 Task: Set the width for the flaschen-taschen video output to 26.
Action: Mouse moved to (127, 22)
Screenshot: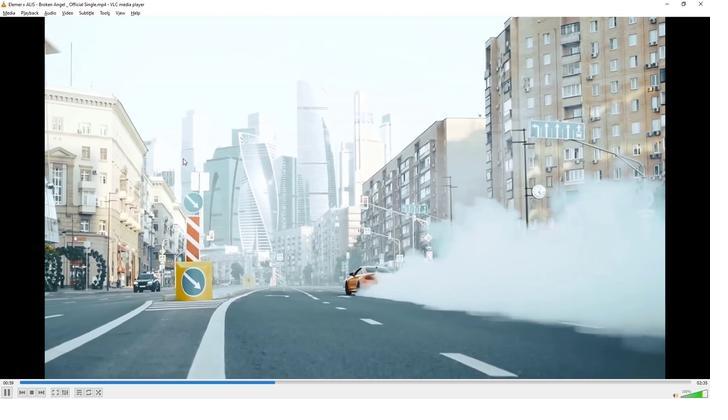 
Action: Mouse pressed left at (127, 22)
Screenshot: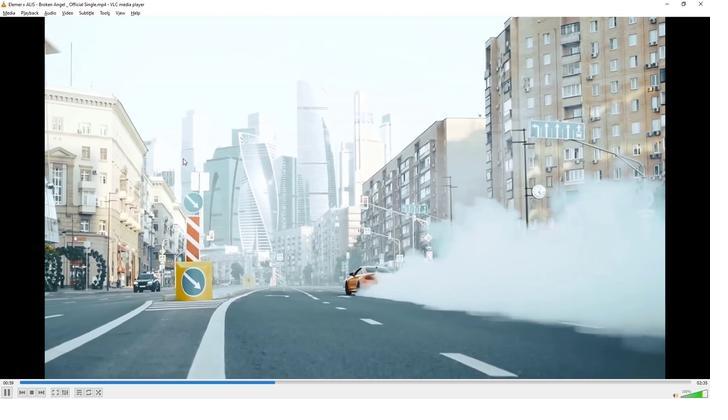 
Action: Mouse moved to (134, 105)
Screenshot: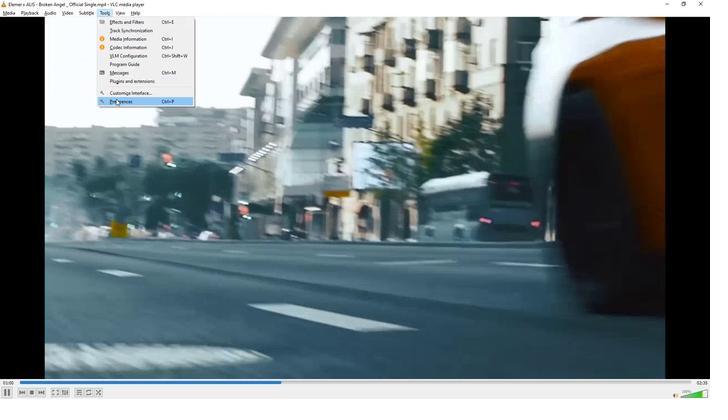 
Action: Mouse pressed left at (134, 105)
Screenshot: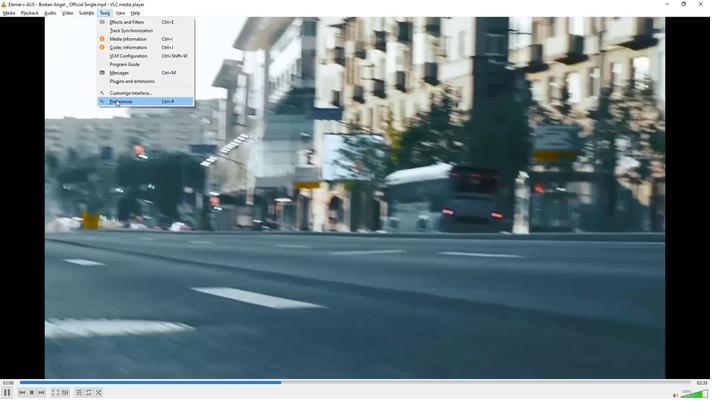 
Action: Mouse moved to (155, 308)
Screenshot: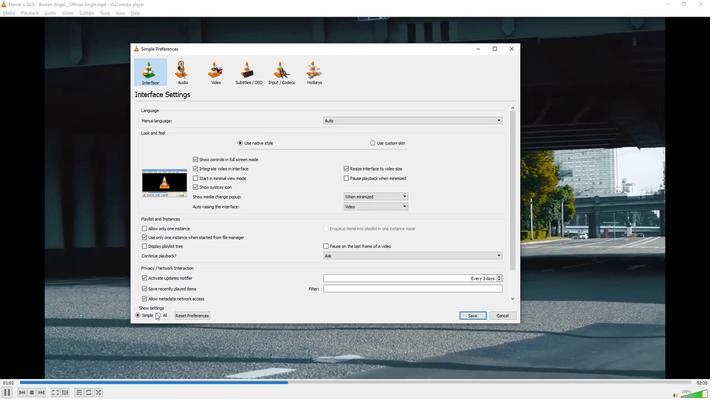 
Action: Mouse pressed left at (155, 308)
Screenshot: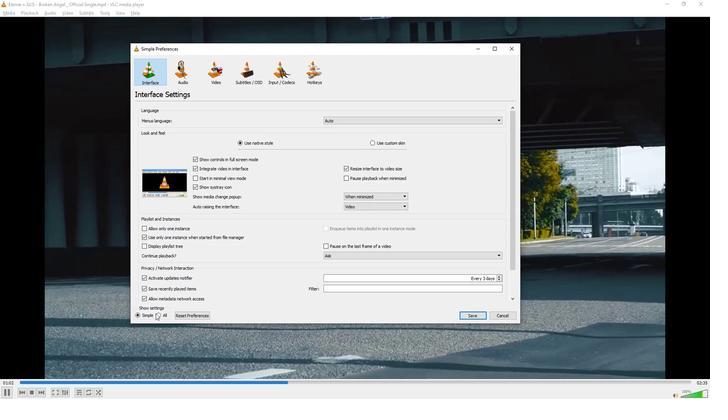 
Action: Mouse moved to (156, 309)
Screenshot: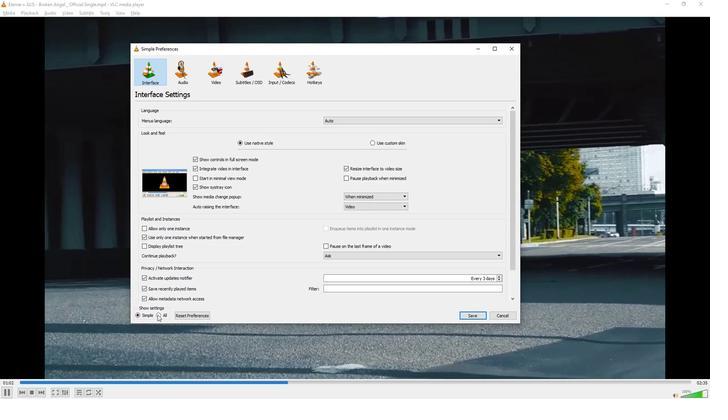 
Action: Mouse pressed left at (156, 309)
Screenshot: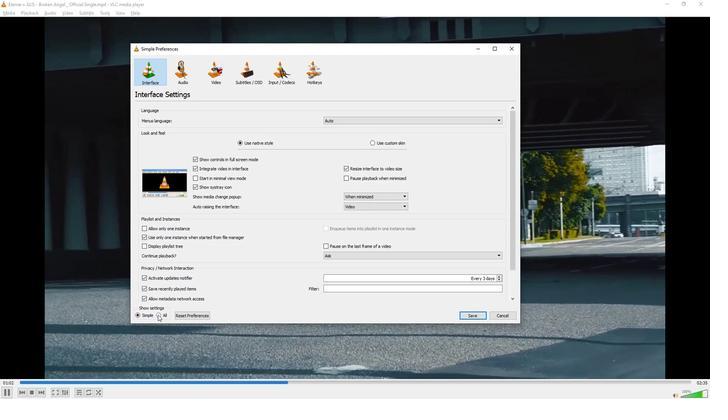 
Action: Mouse moved to (159, 255)
Screenshot: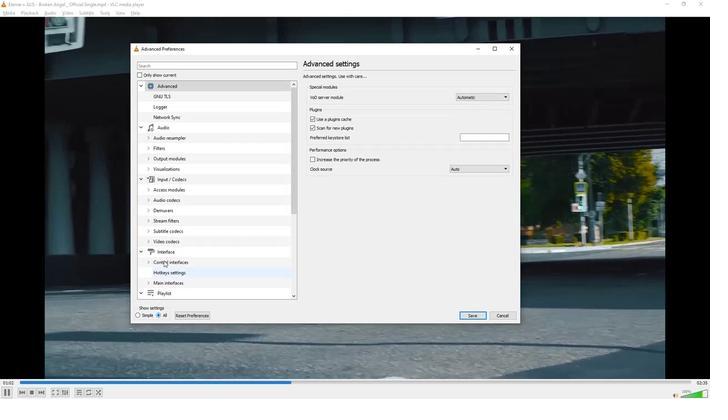 
Action: Mouse scrolled (159, 255) with delta (0, 0)
Screenshot: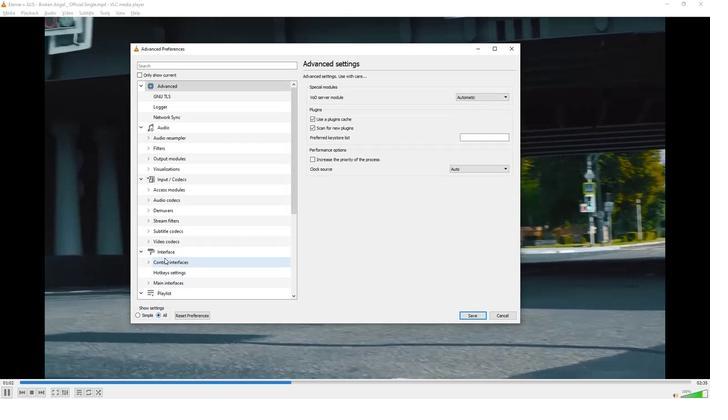 
Action: Mouse scrolled (159, 255) with delta (0, 0)
Screenshot: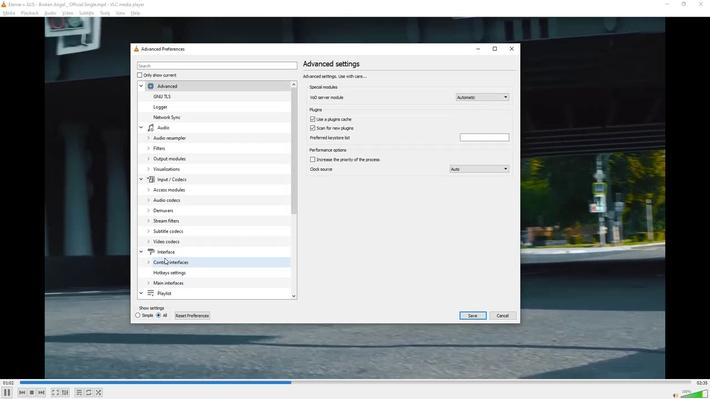 
Action: Mouse scrolled (159, 255) with delta (0, 0)
Screenshot: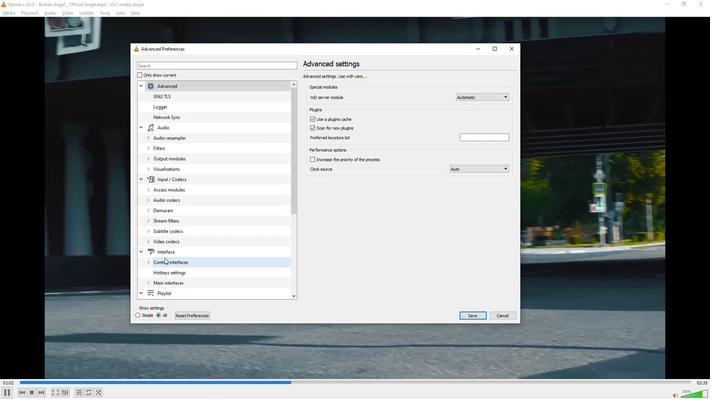 
Action: Mouse scrolled (159, 255) with delta (0, 0)
Screenshot: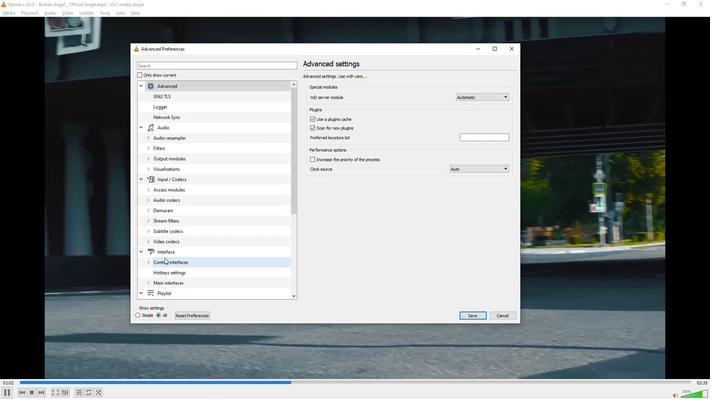 
Action: Mouse scrolled (159, 255) with delta (0, 0)
Screenshot: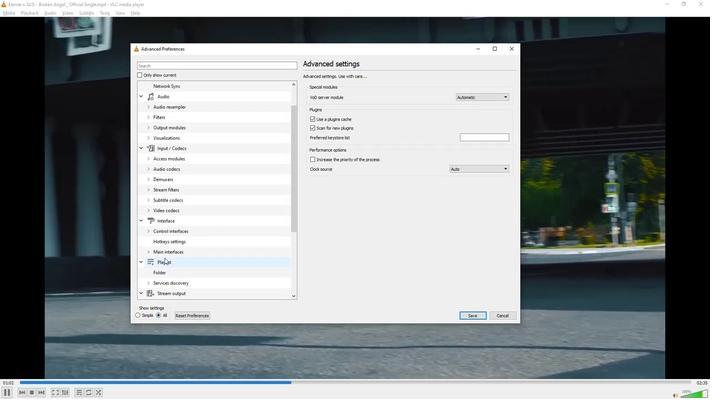 
Action: Mouse moved to (159, 255)
Screenshot: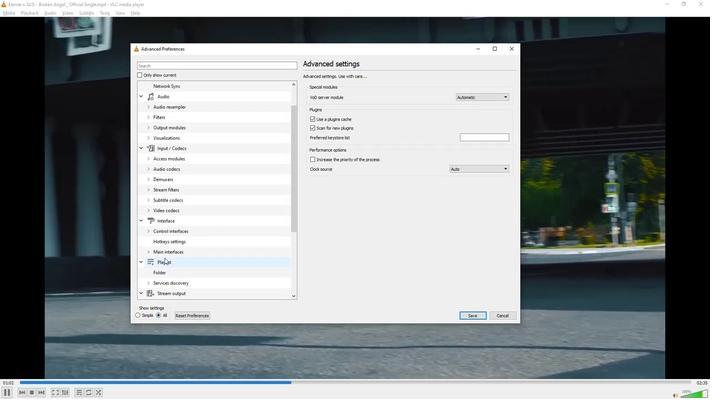 
Action: Mouse scrolled (159, 254) with delta (0, 0)
Screenshot: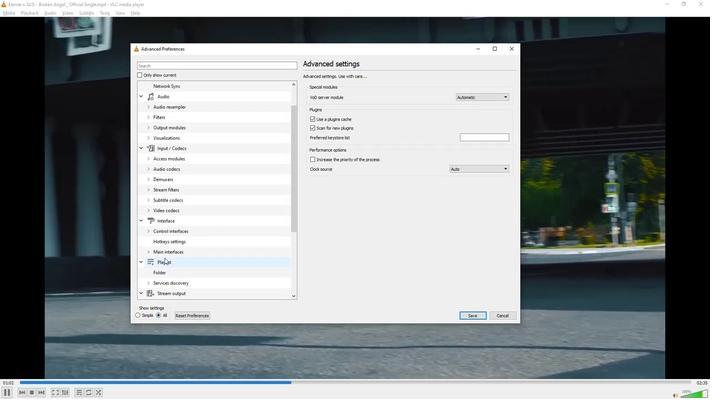 
Action: Mouse scrolled (159, 254) with delta (0, 0)
Screenshot: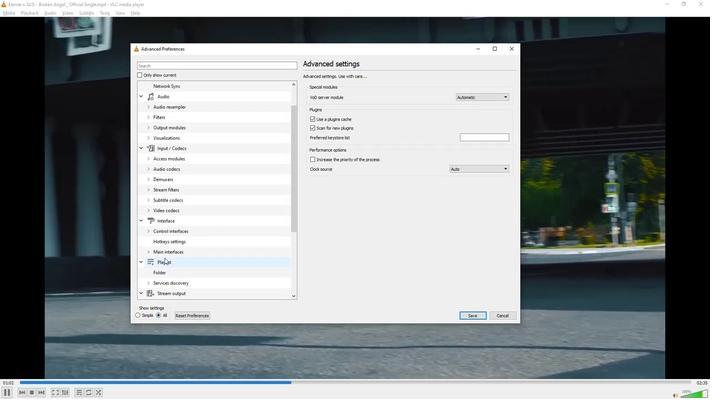 
Action: Mouse moved to (150, 270)
Screenshot: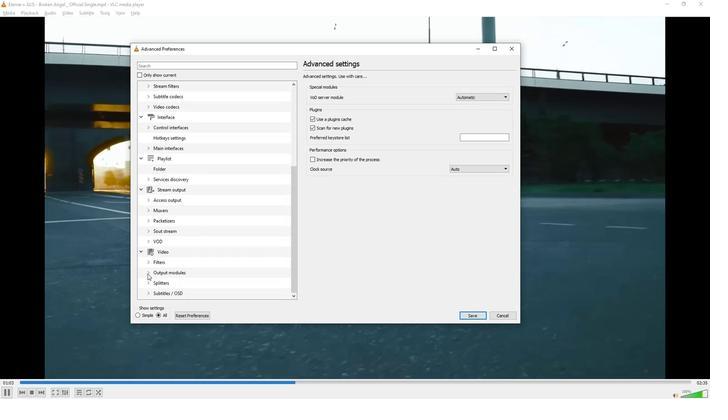 
Action: Mouse pressed left at (150, 270)
Screenshot: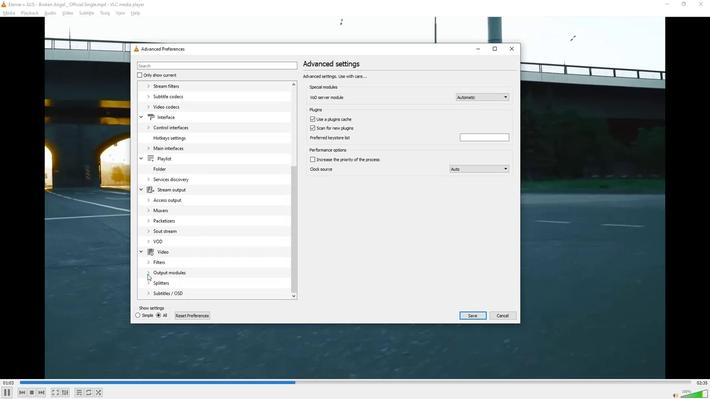 
Action: Mouse moved to (162, 270)
Screenshot: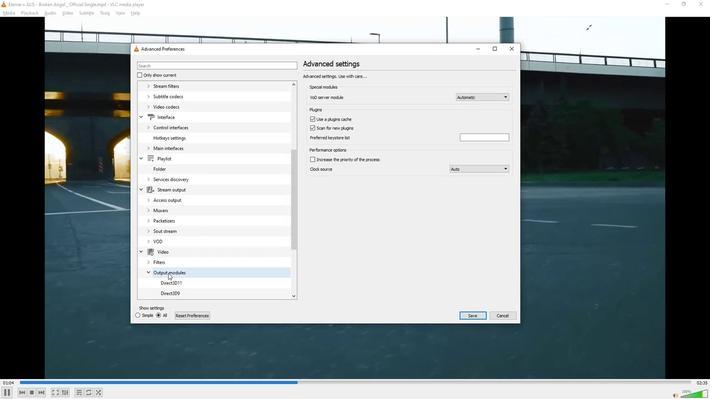 
Action: Mouse scrolled (162, 269) with delta (0, 0)
Screenshot: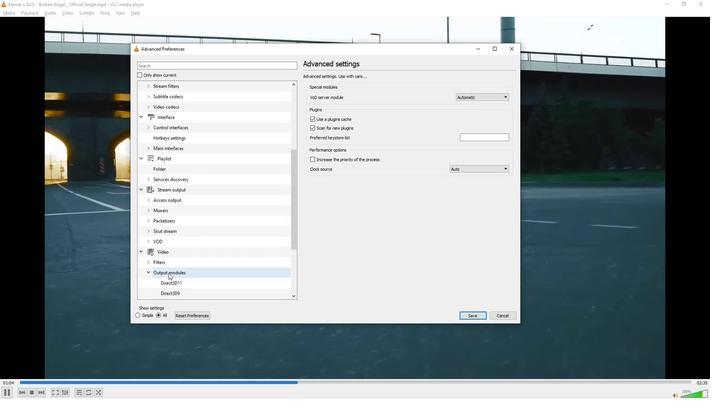 
Action: Mouse moved to (162, 269)
Screenshot: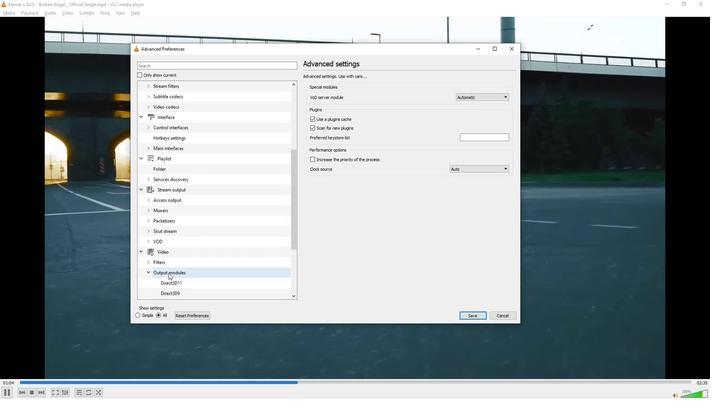 
Action: Mouse scrolled (162, 269) with delta (0, 0)
Screenshot: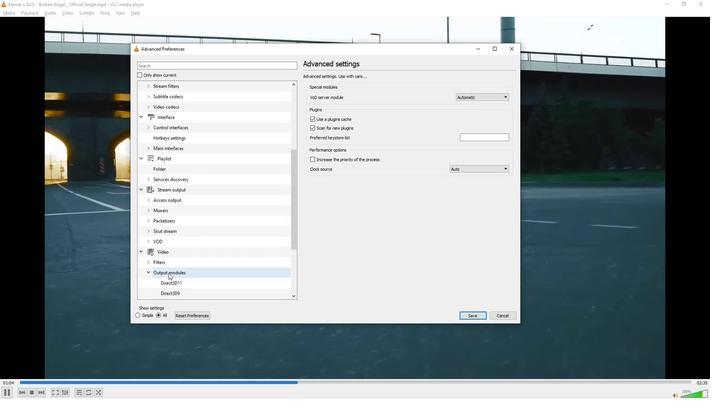 
Action: Mouse scrolled (162, 269) with delta (0, 0)
Screenshot: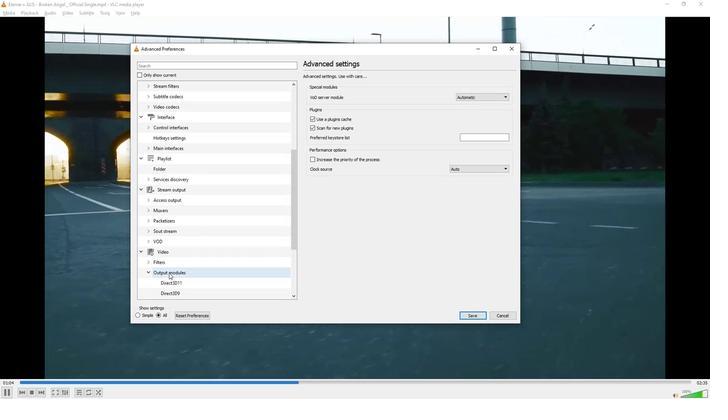 
Action: Mouse moved to (162, 269)
Screenshot: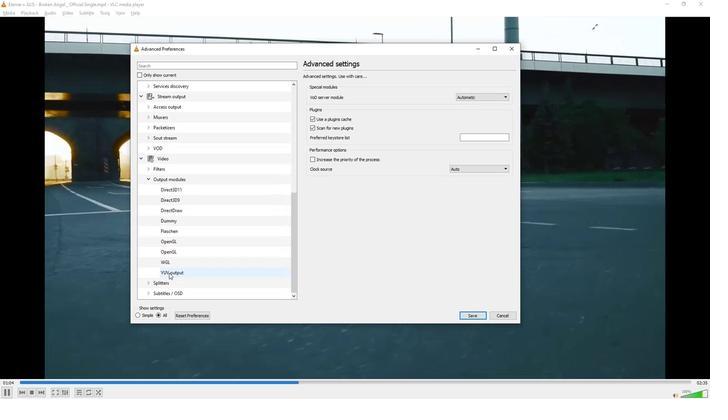 
Action: Mouse scrolled (162, 269) with delta (0, 0)
Screenshot: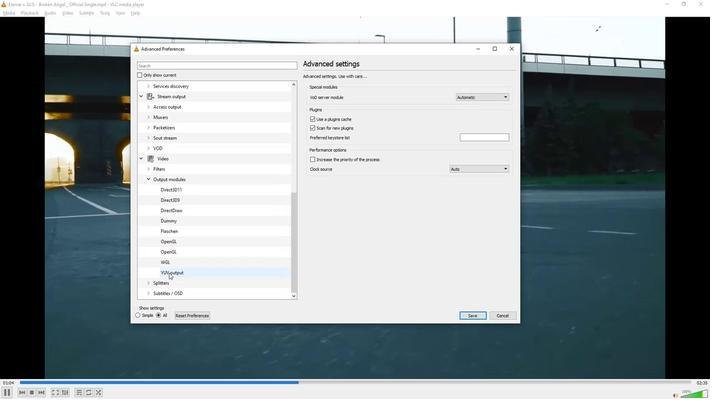 
Action: Mouse moved to (166, 228)
Screenshot: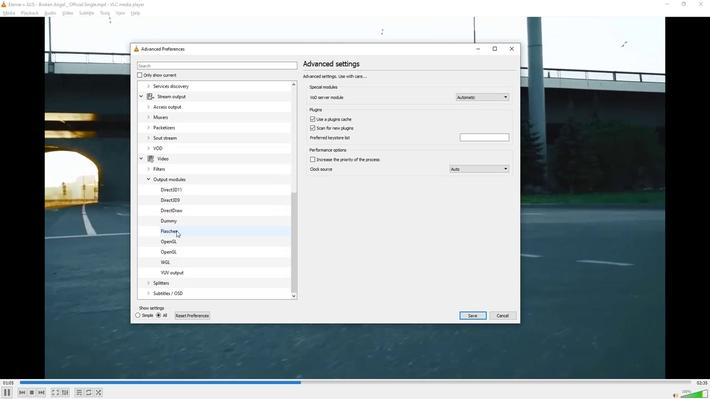 
Action: Mouse pressed left at (166, 228)
Screenshot: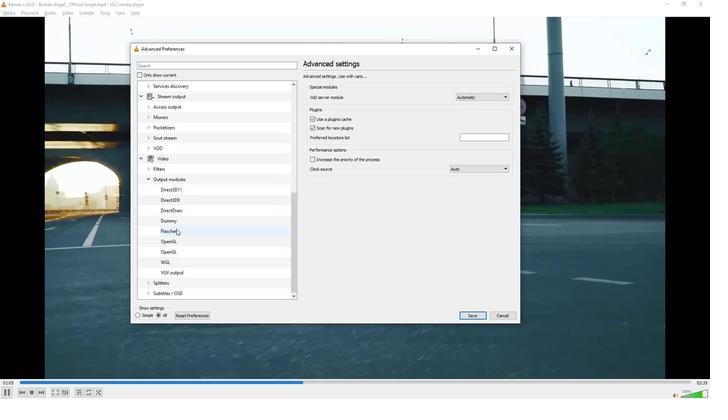 
Action: Mouse moved to (340, 103)
Screenshot: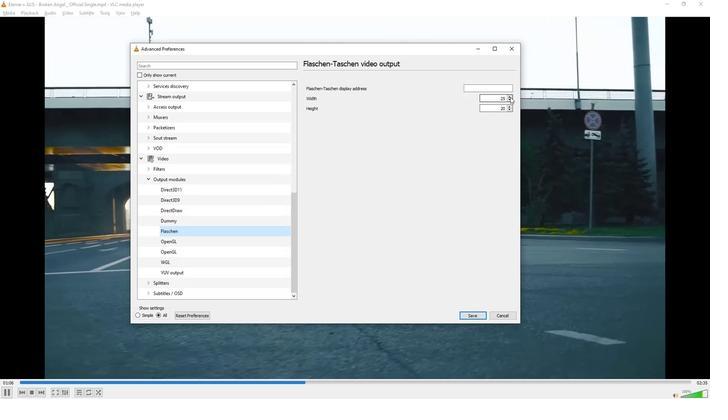 
Action: Mouse pressed left at (340, 103)
Screenshot: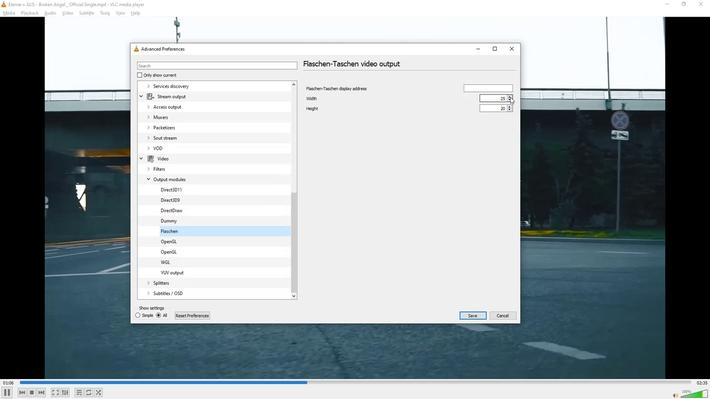 
Action: Mouse moved to (325, 172)
Screenshot: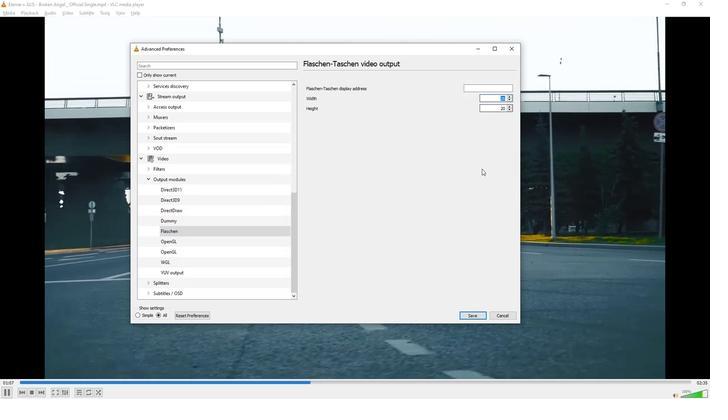 
Action: Mouse pressed left at (325, 172)
Screenshot: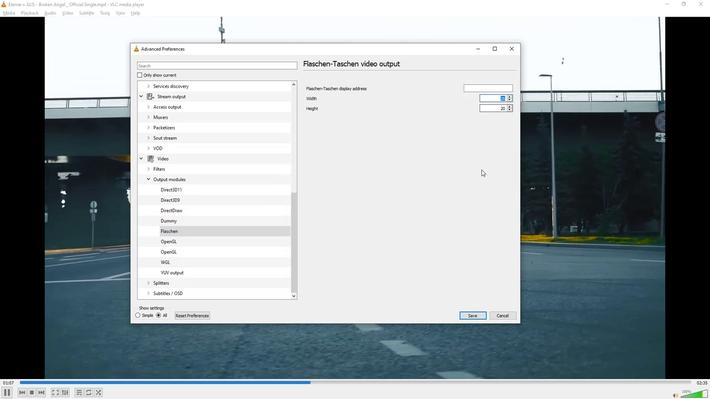 
